 Task: Look for products from Windset farm only.
Action: Mouse pressed left at (25, 98)
Screenshot: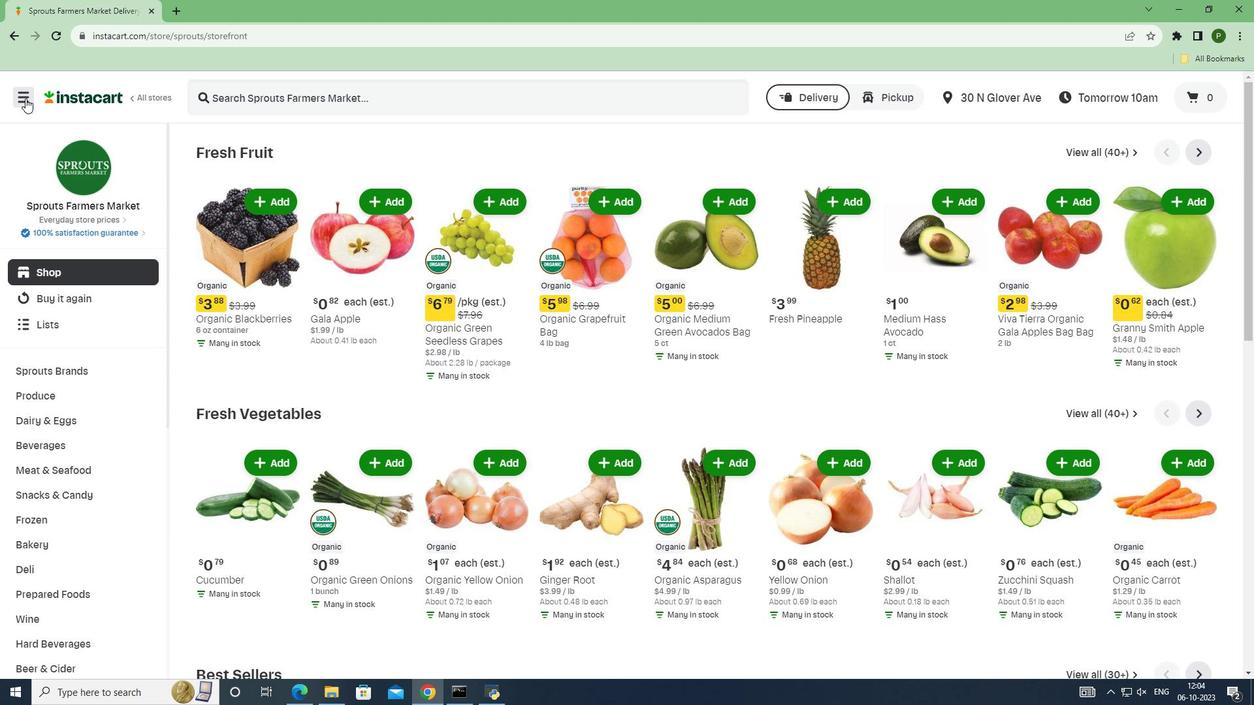
Action: Mouse moved to (56, 339)
Screenshot: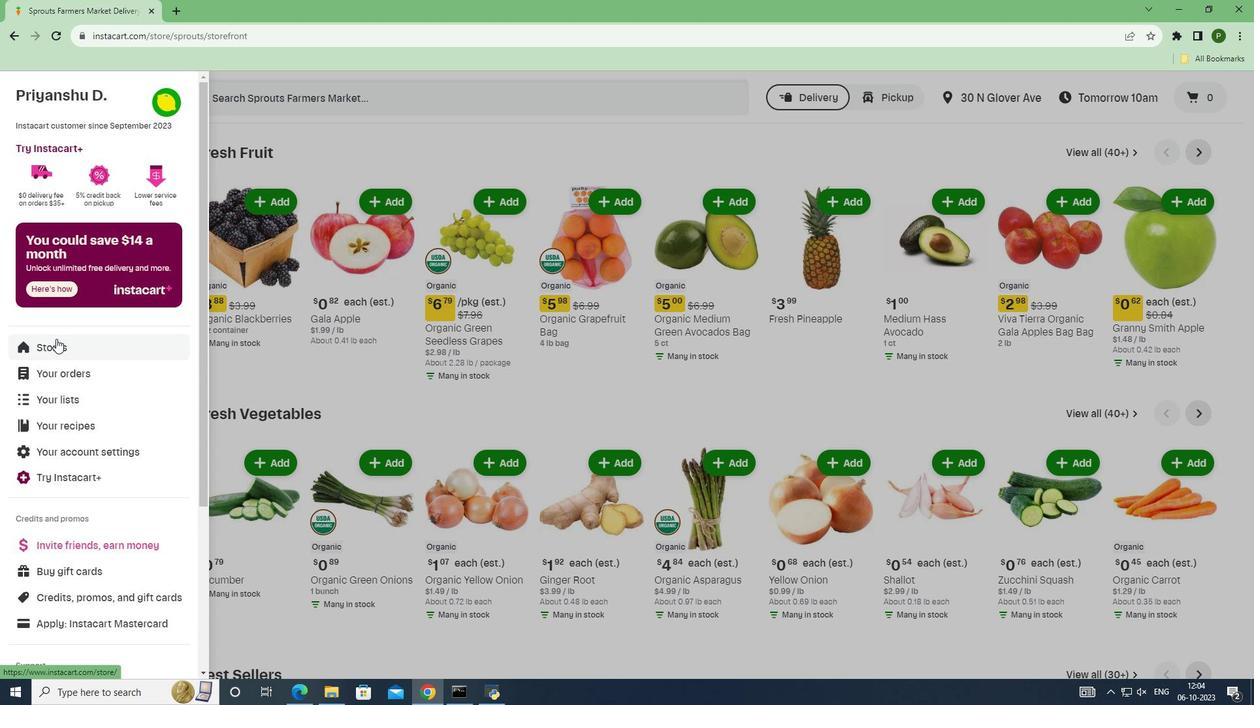 
Action: Mouse pressed left at (56, 339)
Screenshot: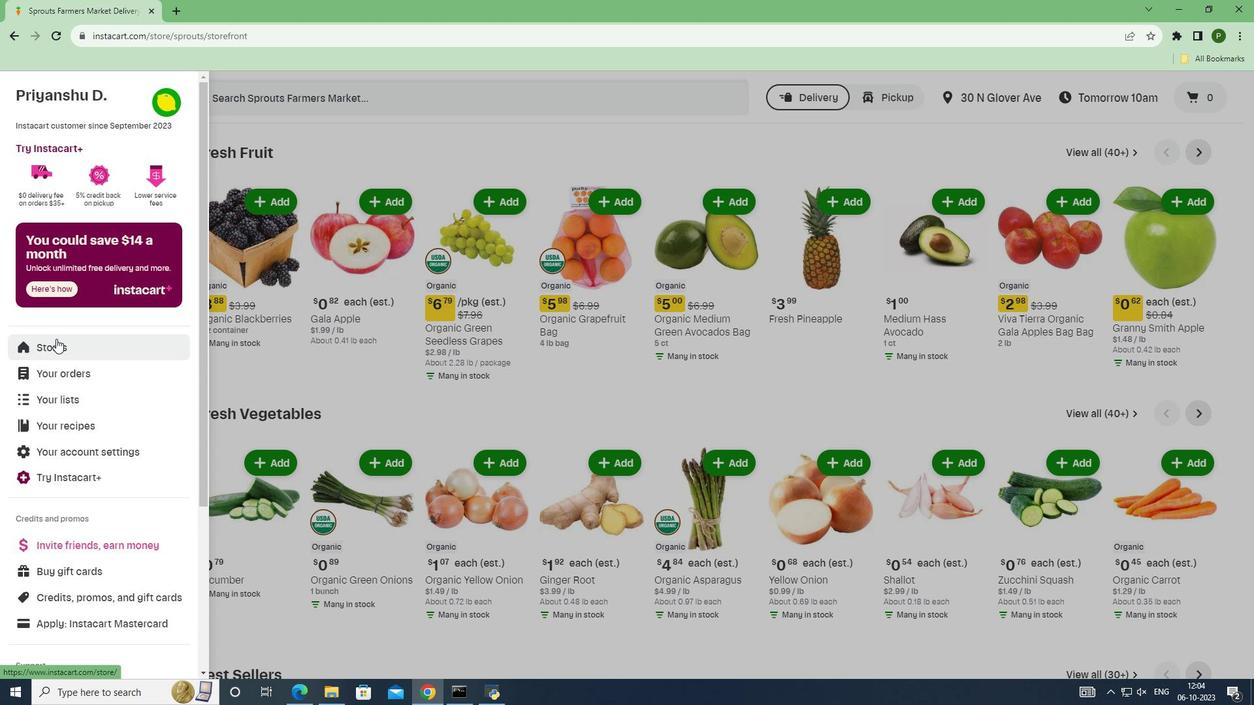
Action: Mouse moved to (305, 158)
Screenshot: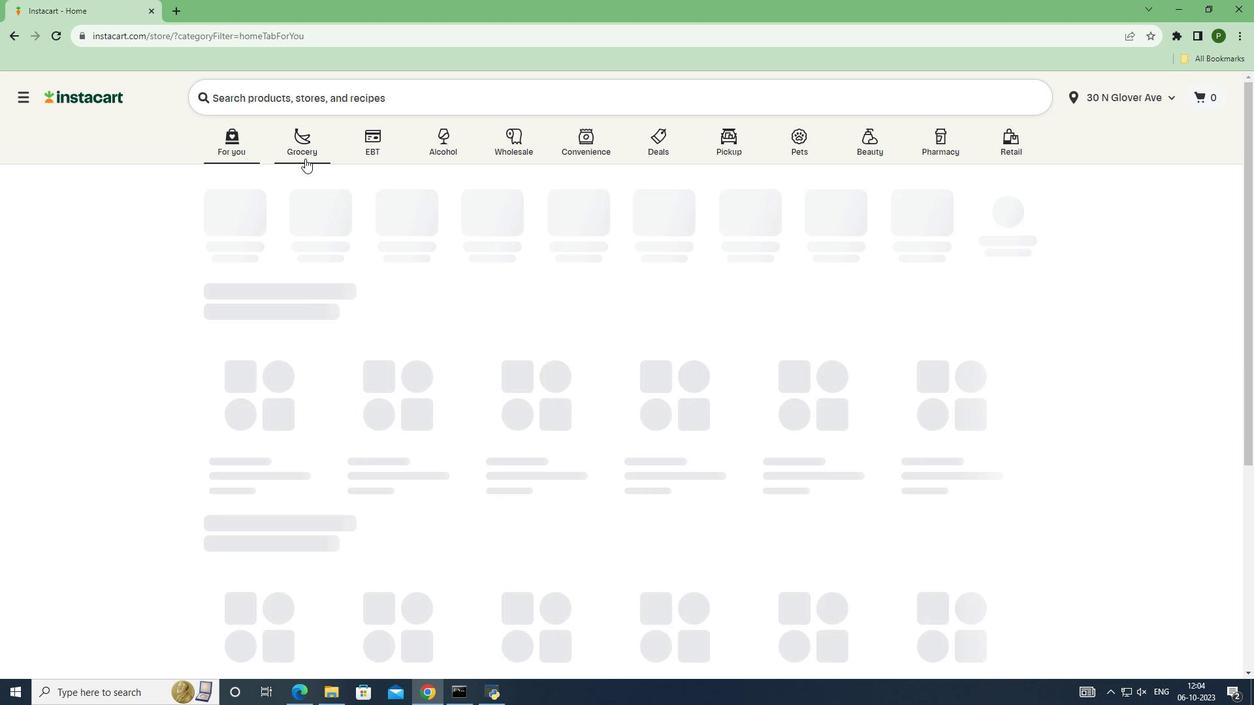 
Action: Mouse pressed left at (305, 158)
Screenshot: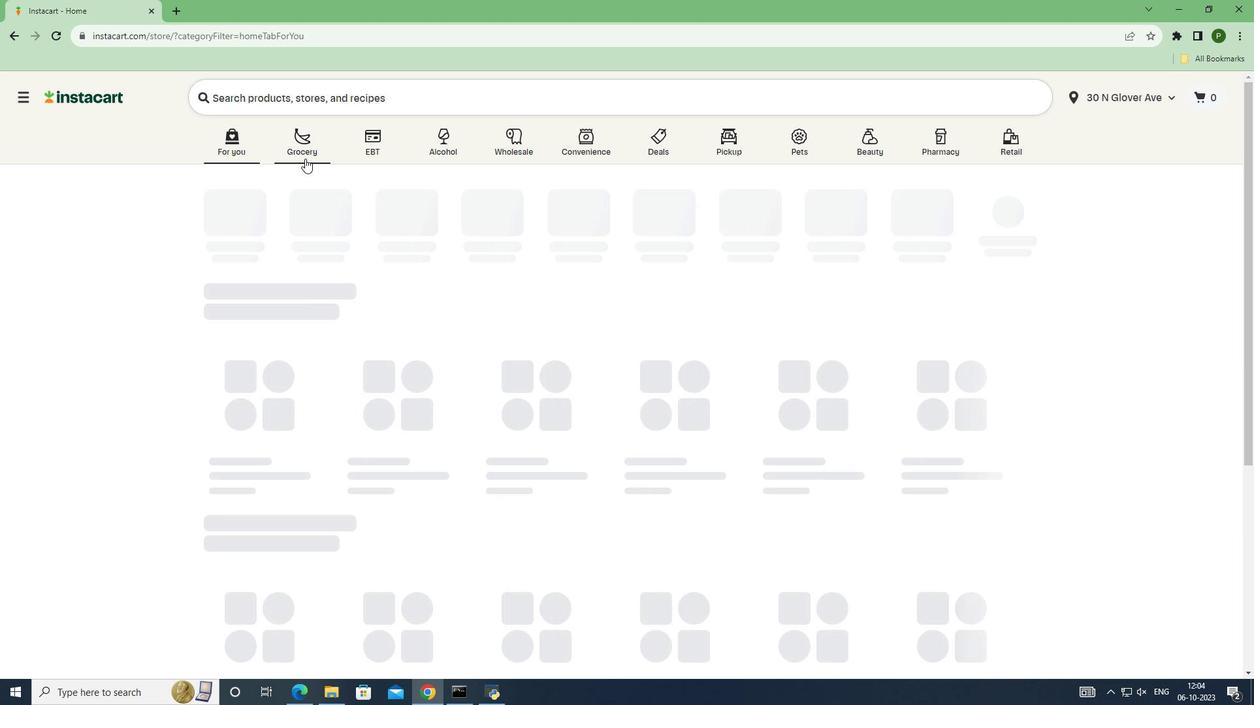 
Action: Mouse moved to (832, 307)
Screenshot: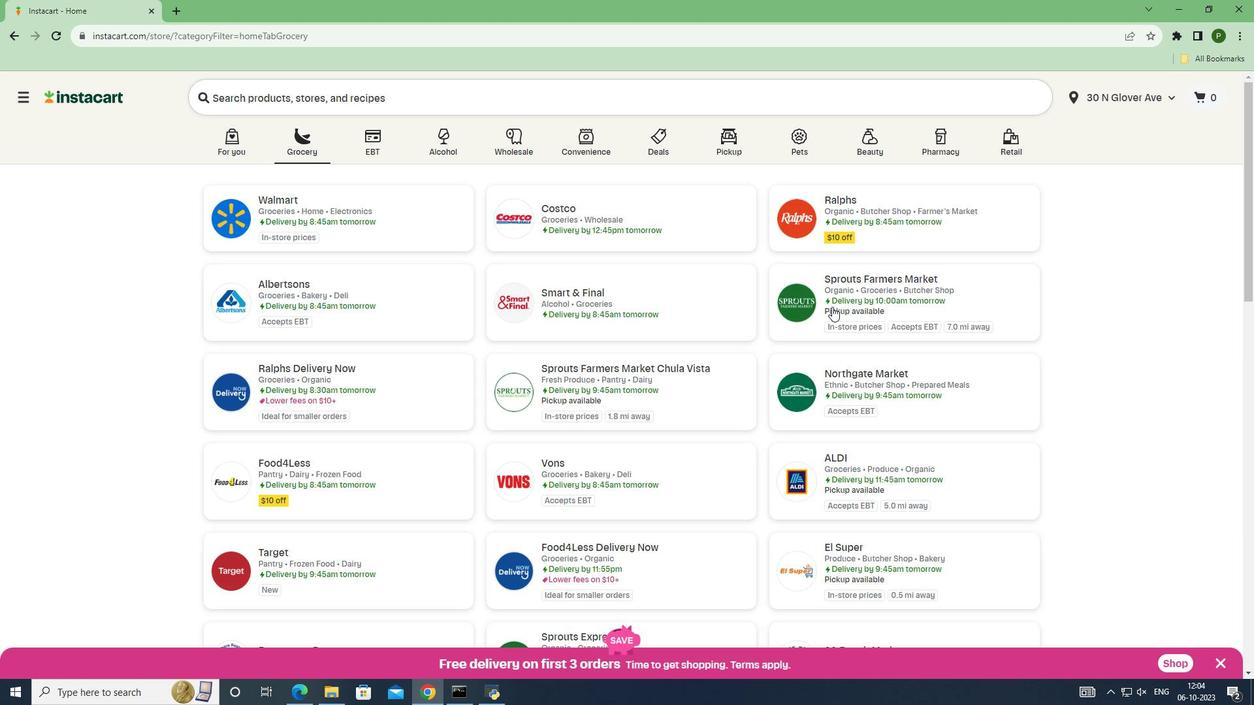
Action: Mouse pressed left at (832, 307)
Screenshot: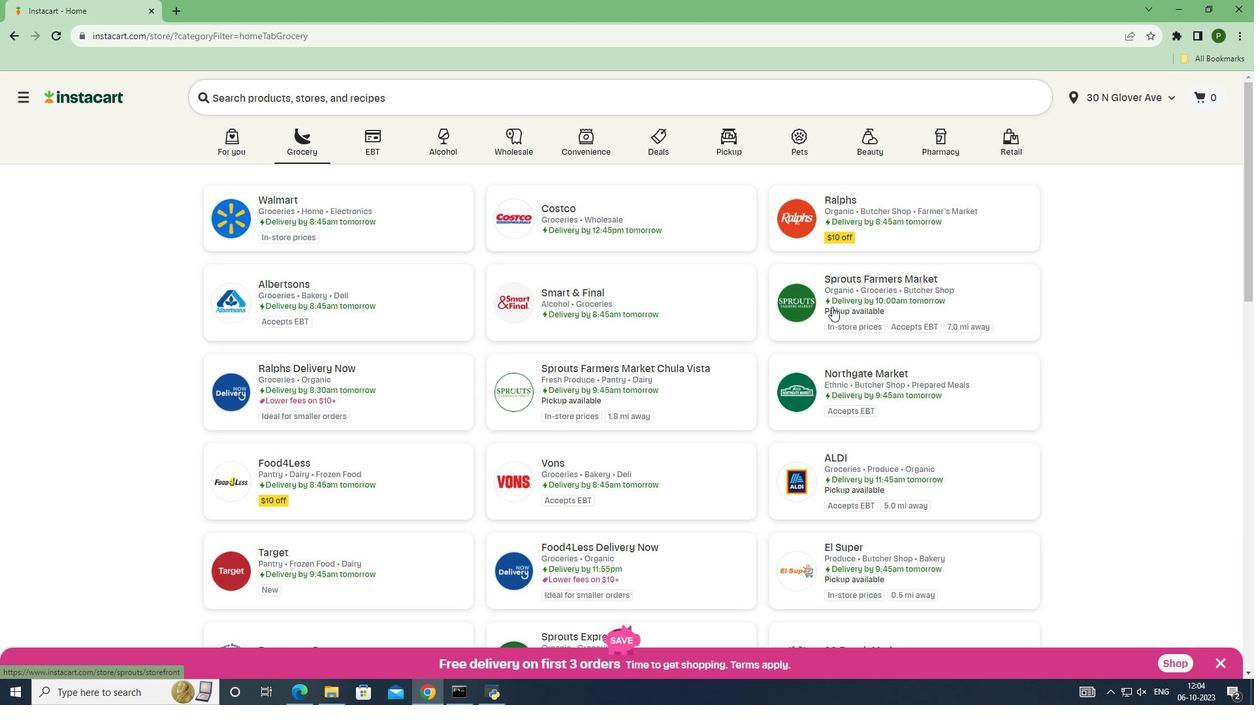 
Action: Mouse moved to (69, 397)
Screenshot: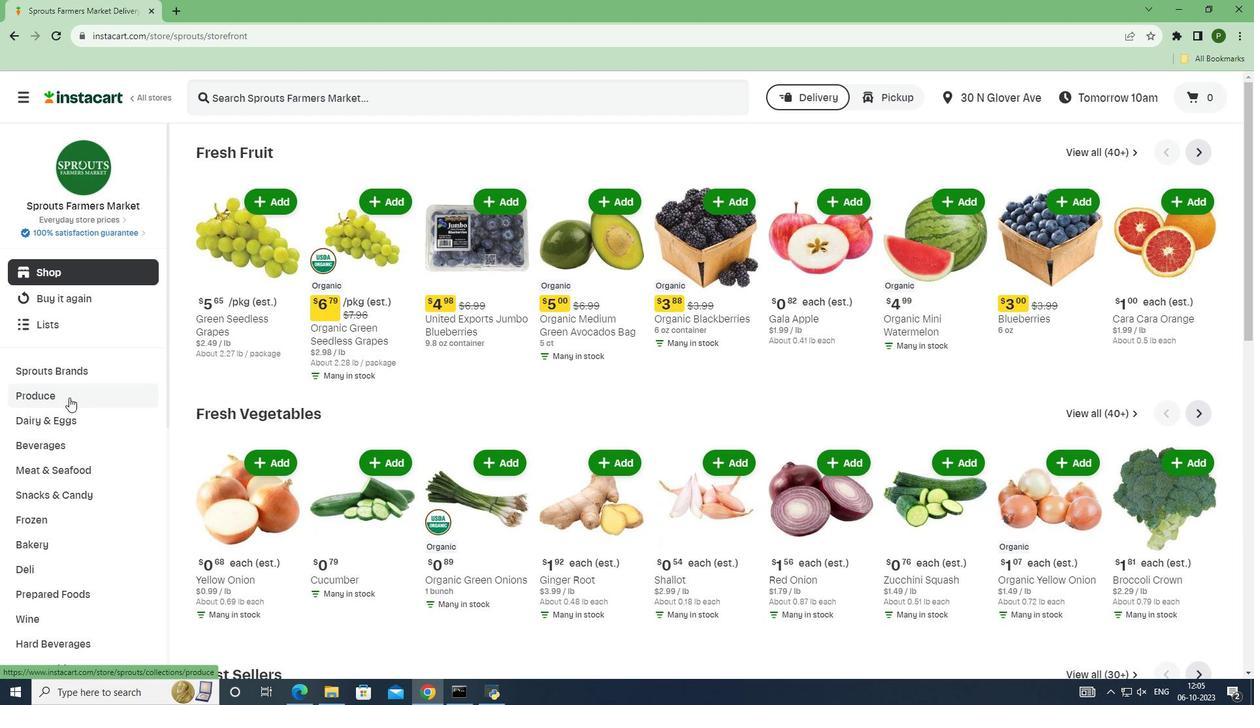 
Action: Mouse pressed left at (69, 397)
Screenshot: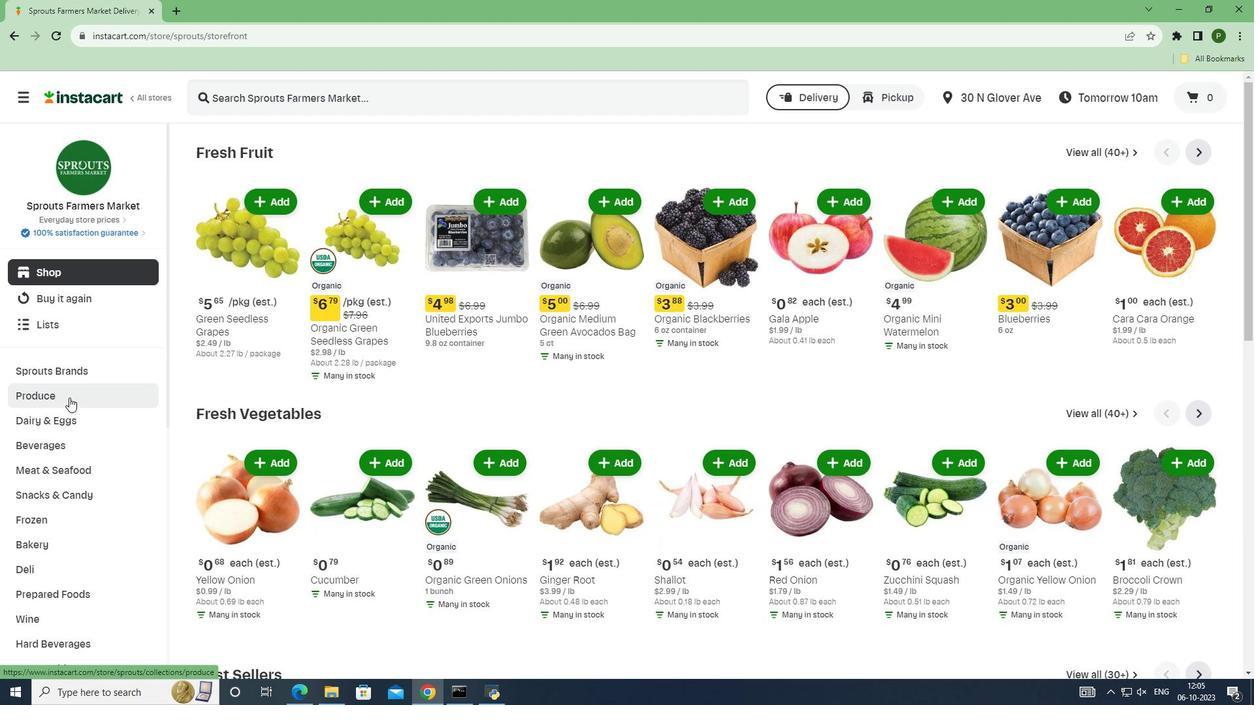 
Action: Mouse moved to (71, 452)
Screenshot: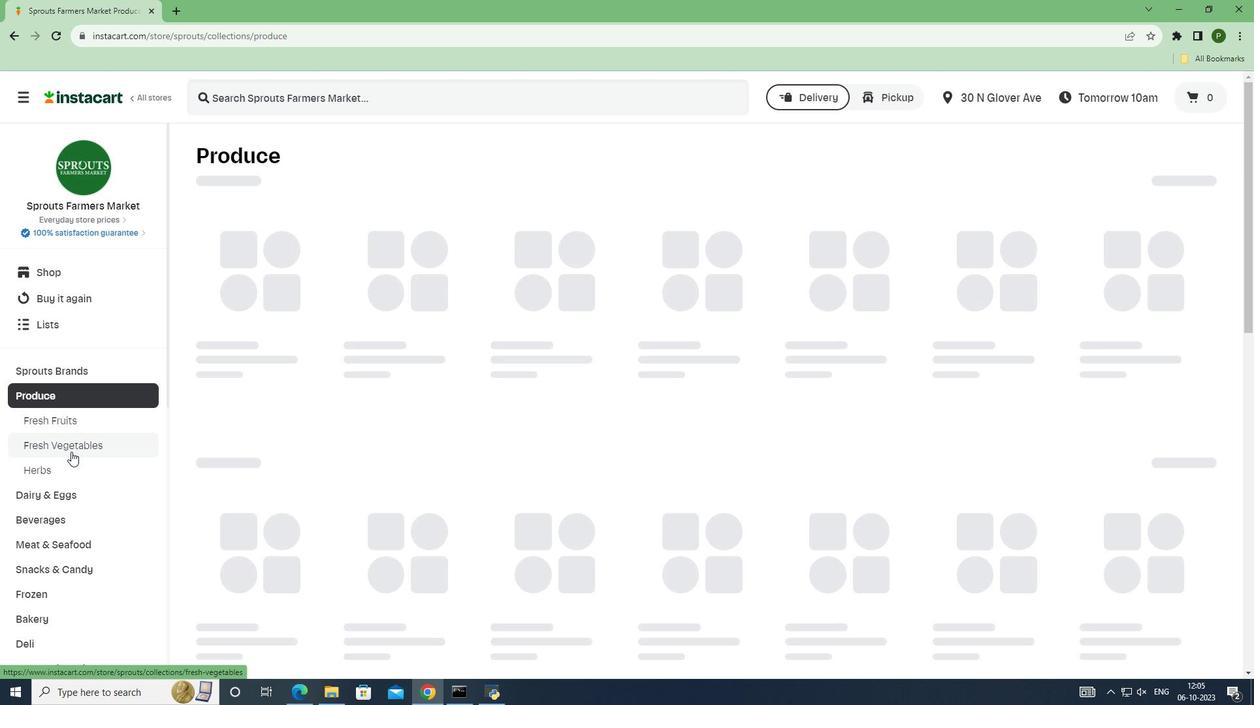 
Action: Mouse pressed left at (71, 452)
Screenshot: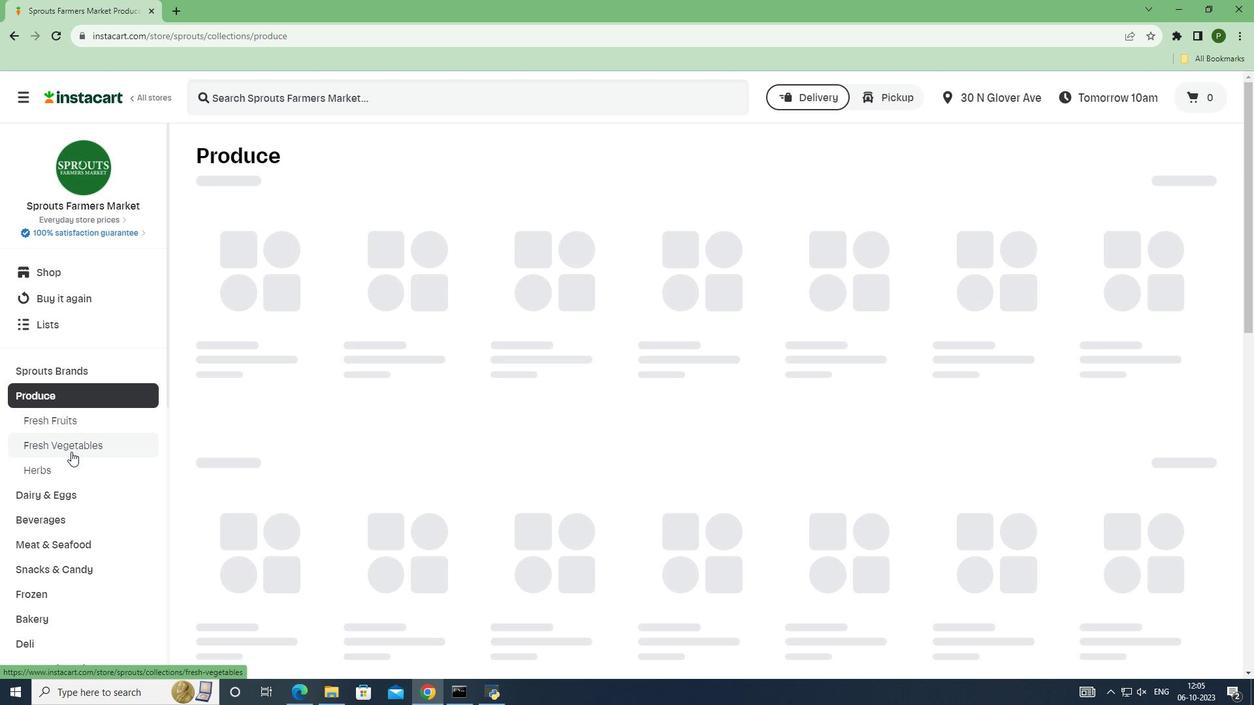
Action: Mouse moved to (427, 282)
Screenshot: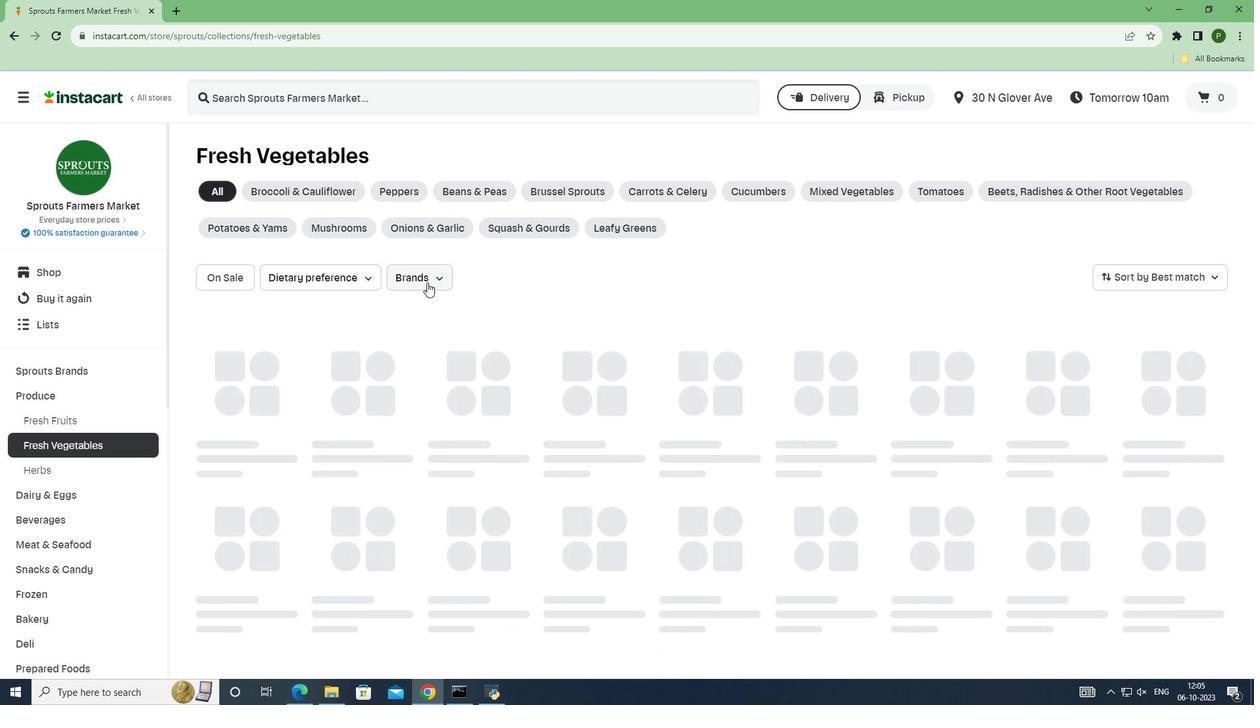 
Action: Mouse pressed left at (427, 282)
Screenshot: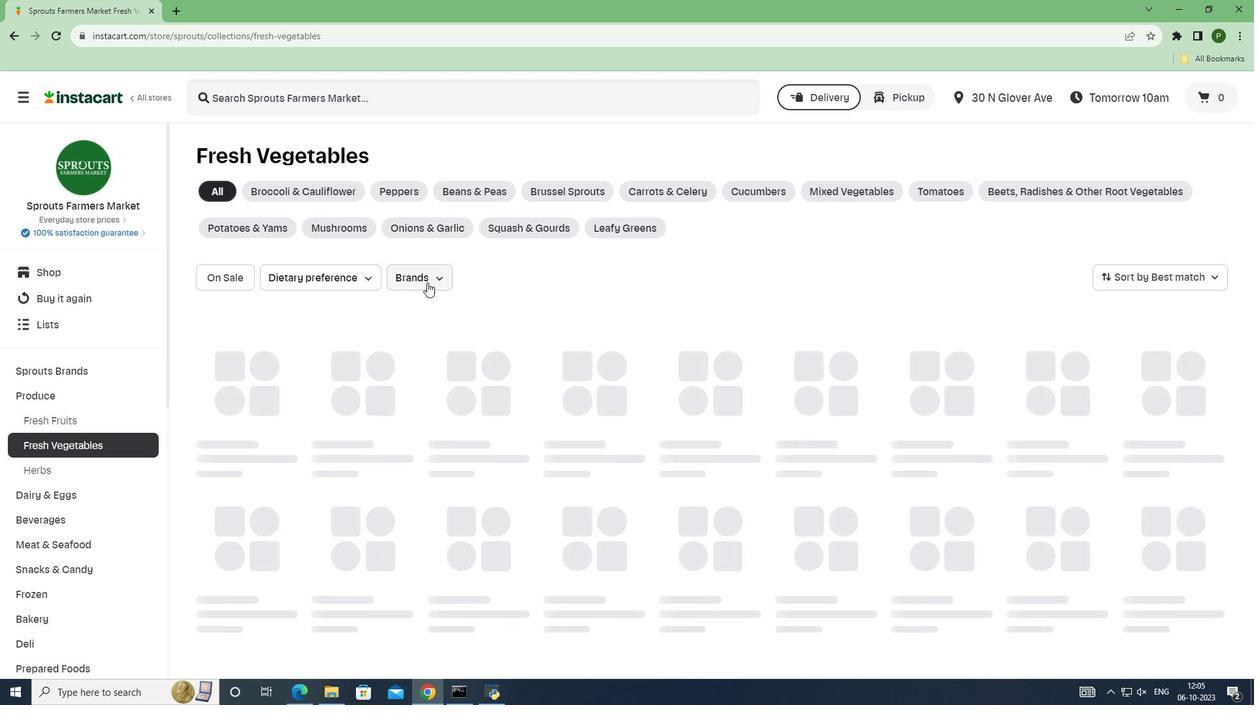 
Action: Mouse moved to (463, 476)
Screenshot: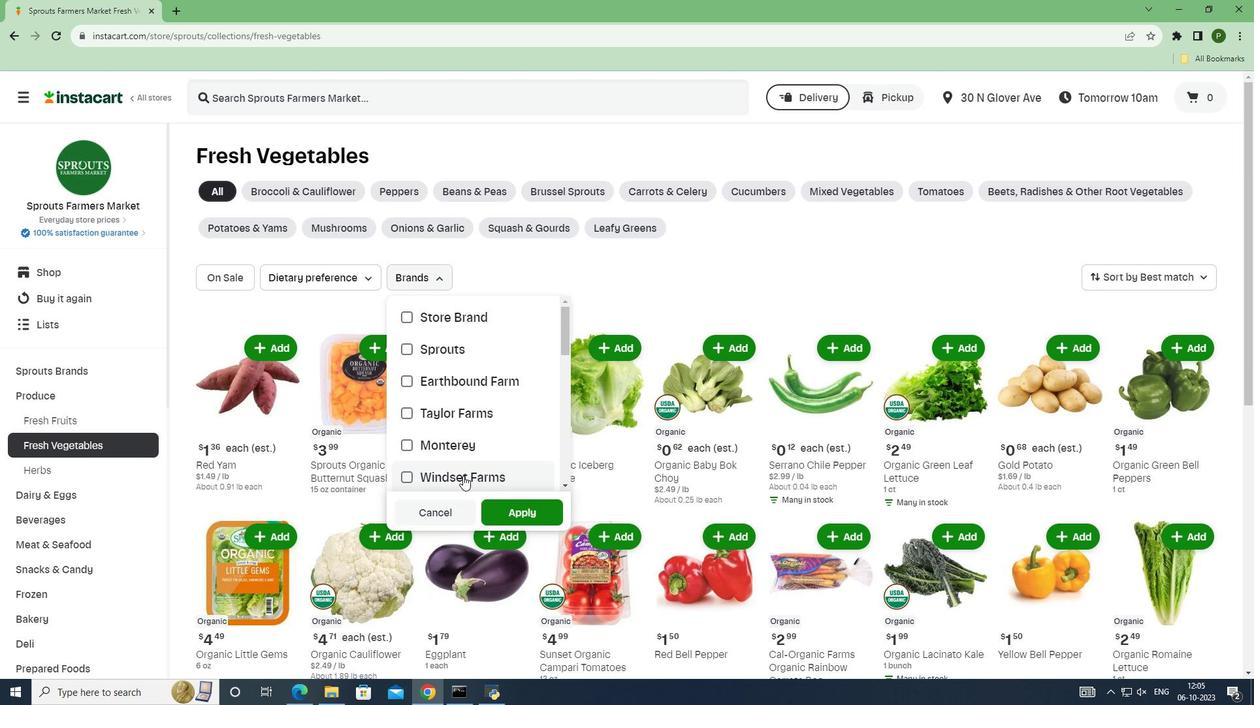 
Action: Mouse pressed left at (463, 476)
Screenshot: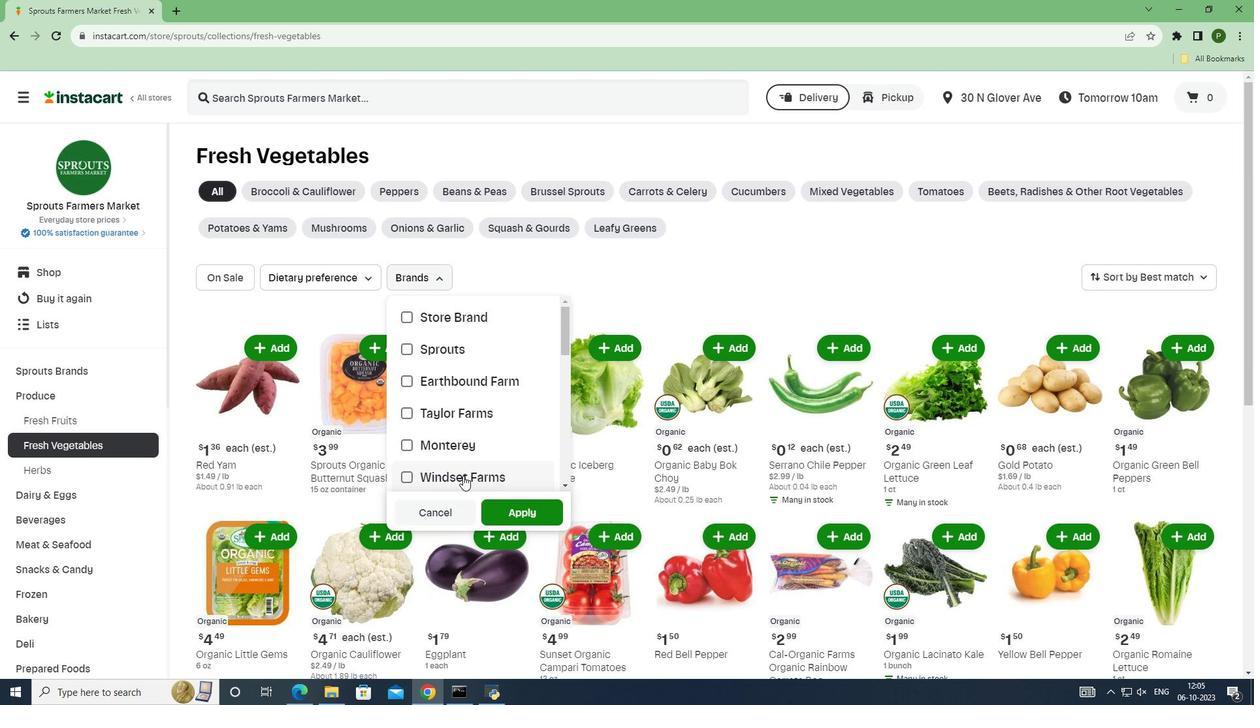 
Action: Mouse moved to (522, 511)
Screenshot: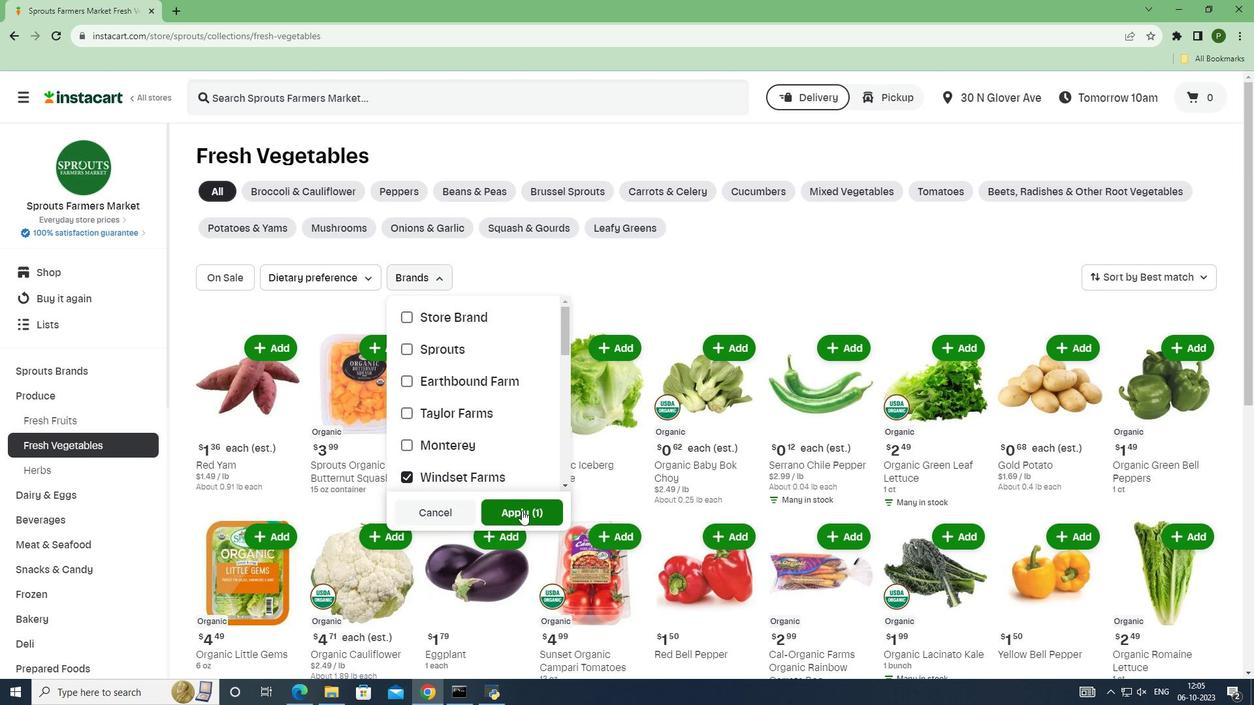 
Action: Mouse pressed left at (522, 511)
Screenshot: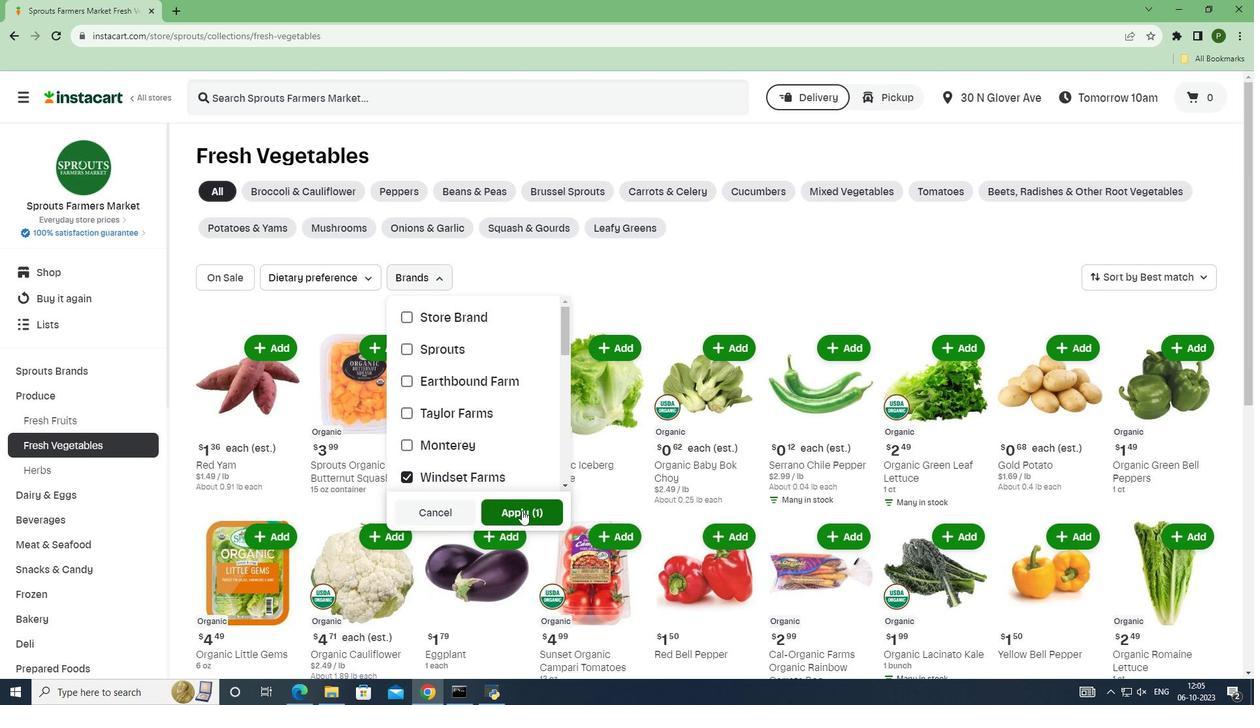 
Action: Mouse moved to (686, 535)
Screenshot: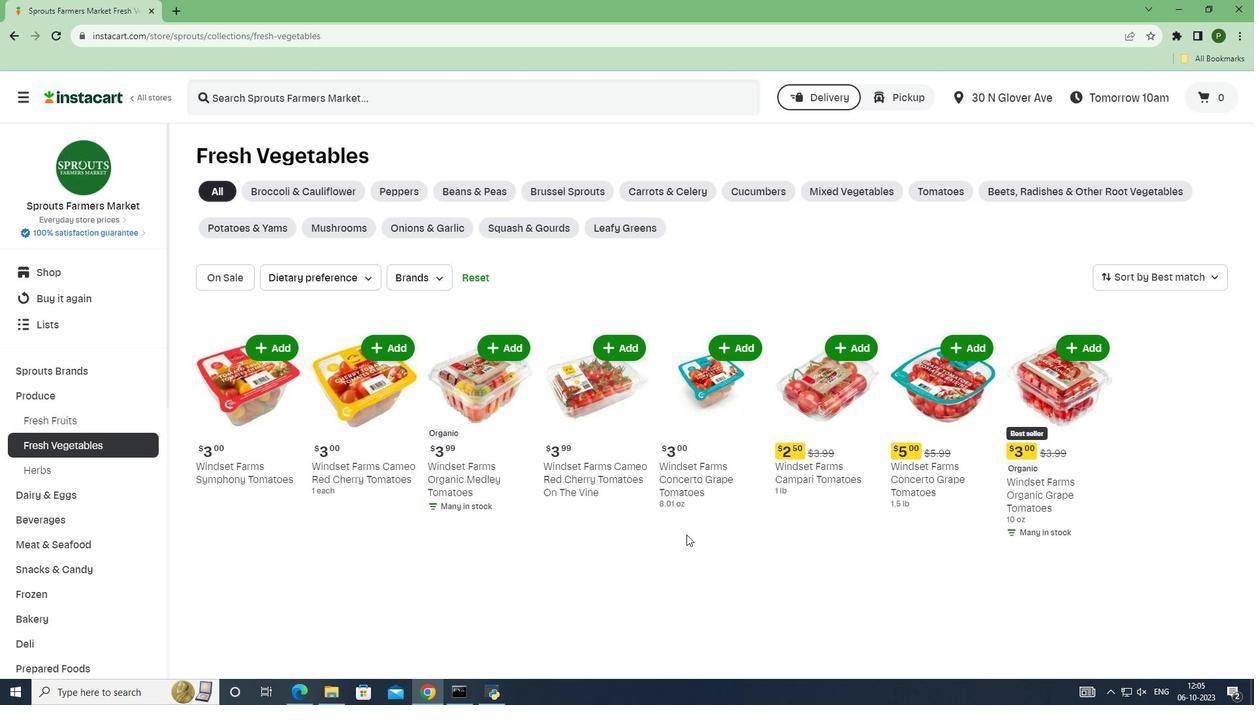 
